 Task: Reset the filters.
Action: Mouse moved to (27, 149)
Screenshot: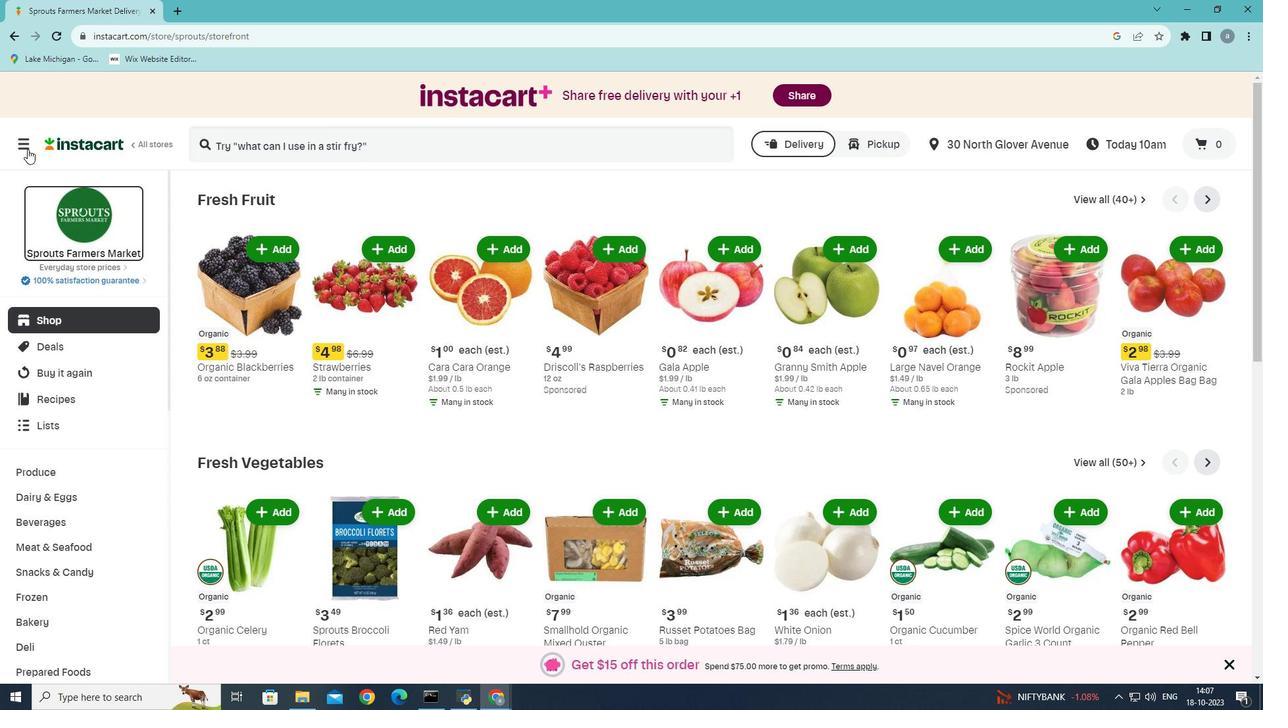 
Action: Mouse pressed left at (27, 149)
Screenshot: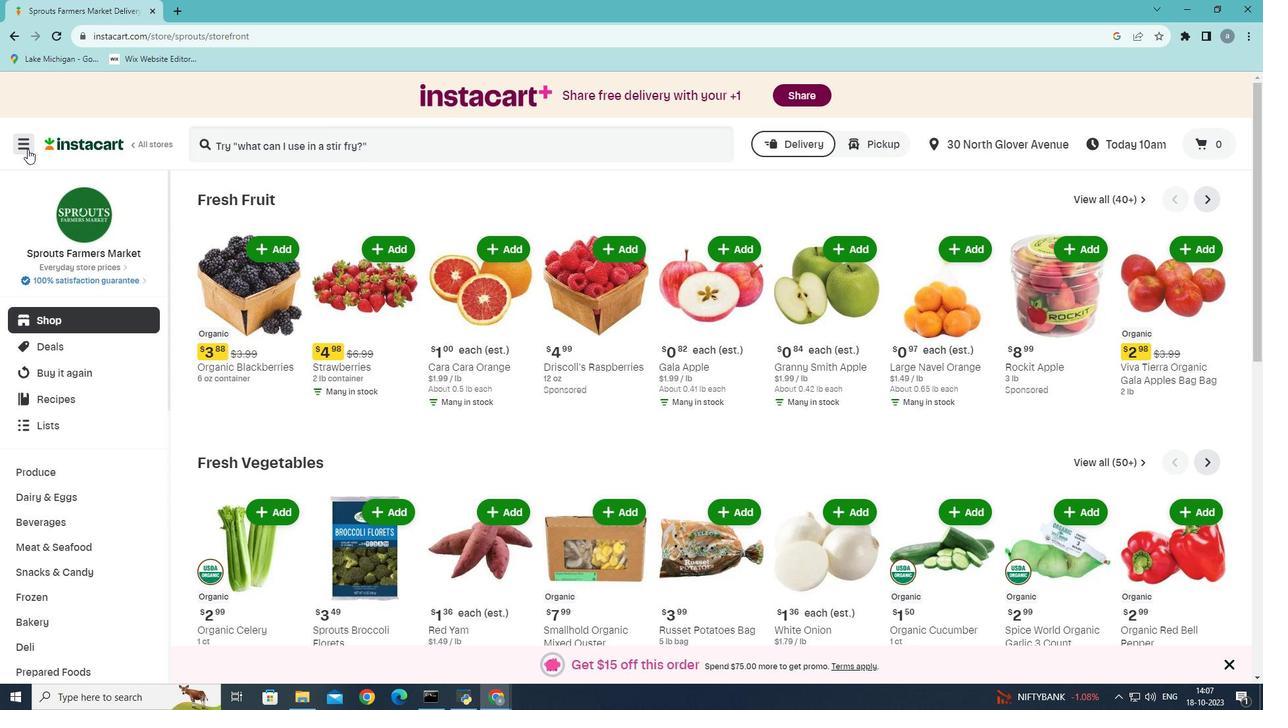
Action: Mouse moved to (63, 380)
Screenshot: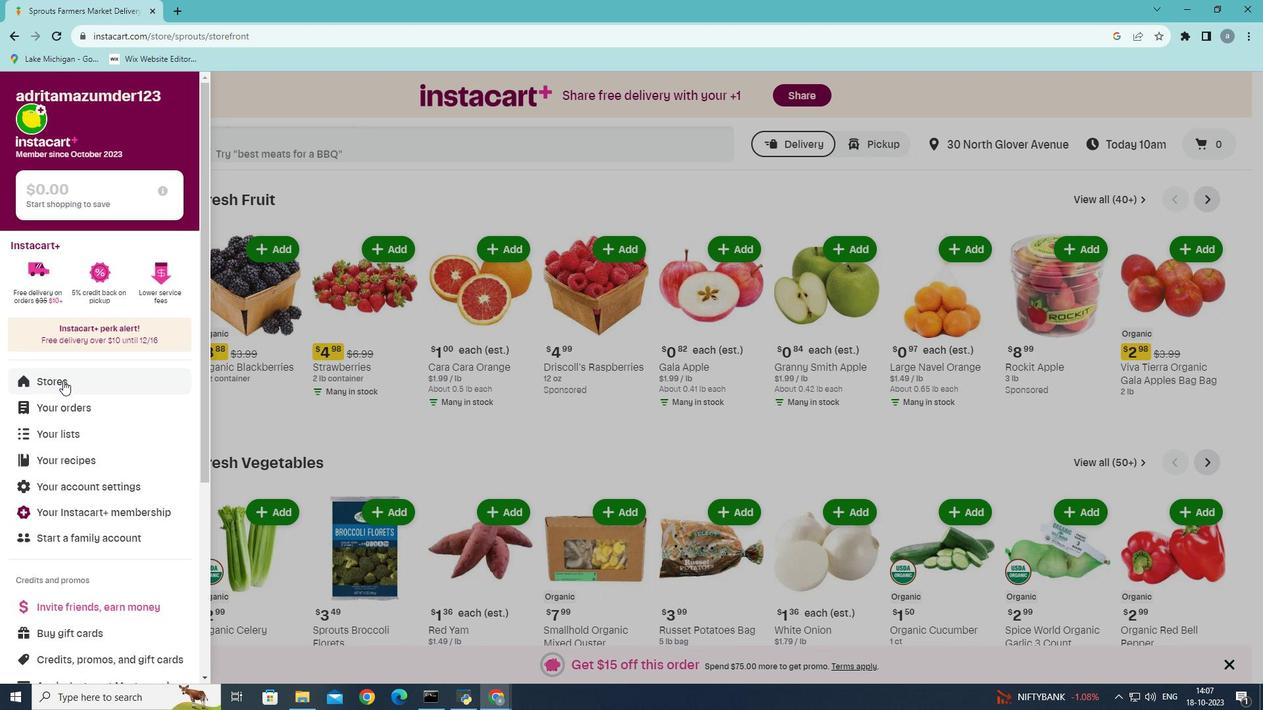 
Action: Mouse pressed left at (63, 380)
Screenshot: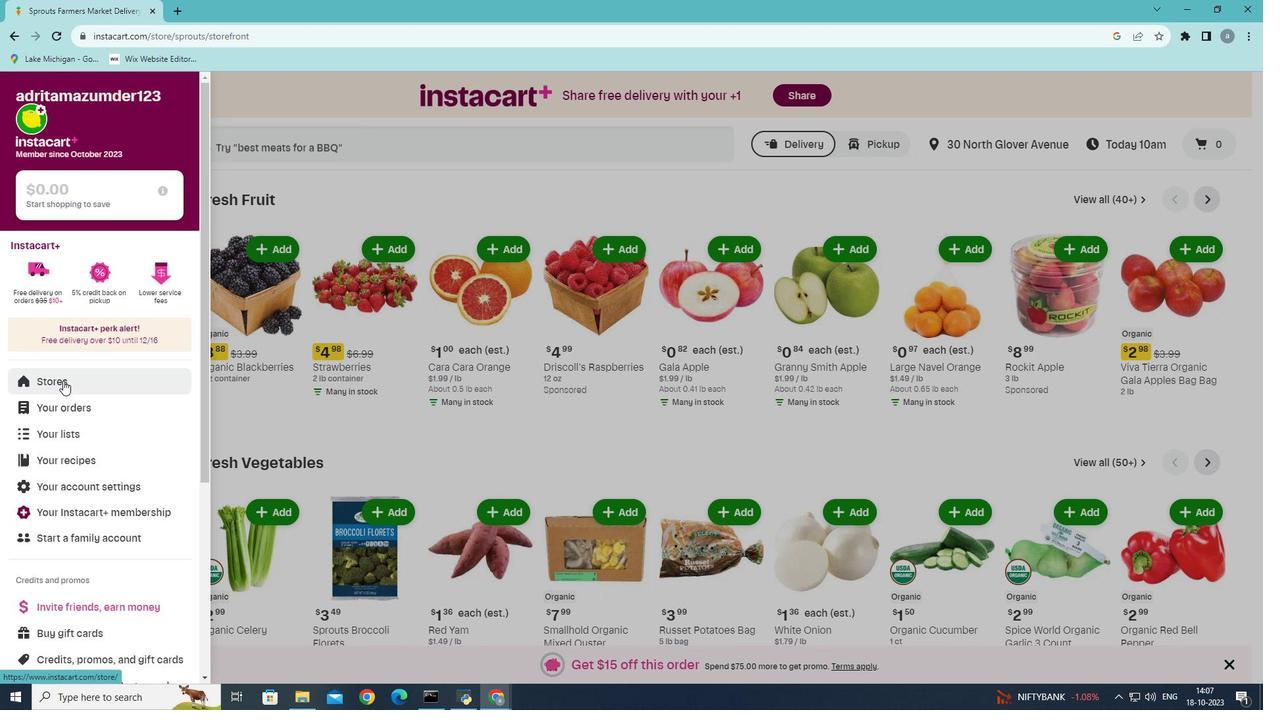 
Action: Mouse moved to (298, 151)
Screenshot: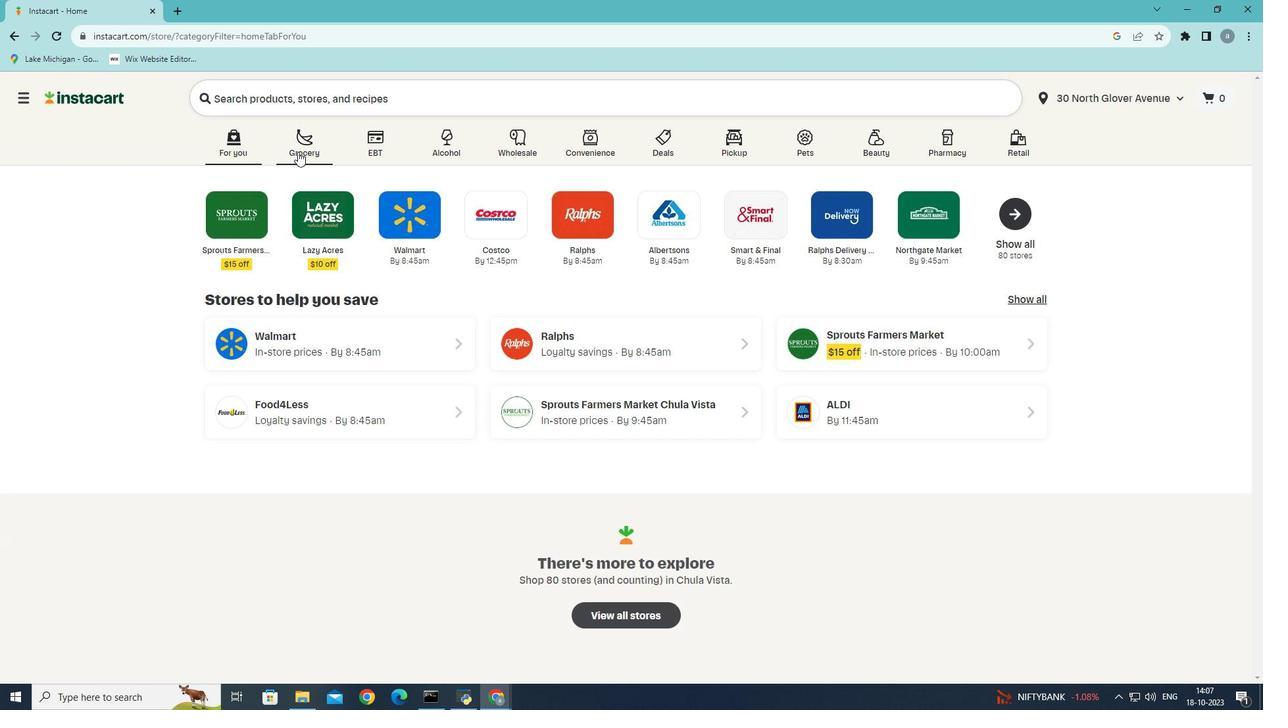 
Action: Mouse pressed left at (298, 151)
Screenshot: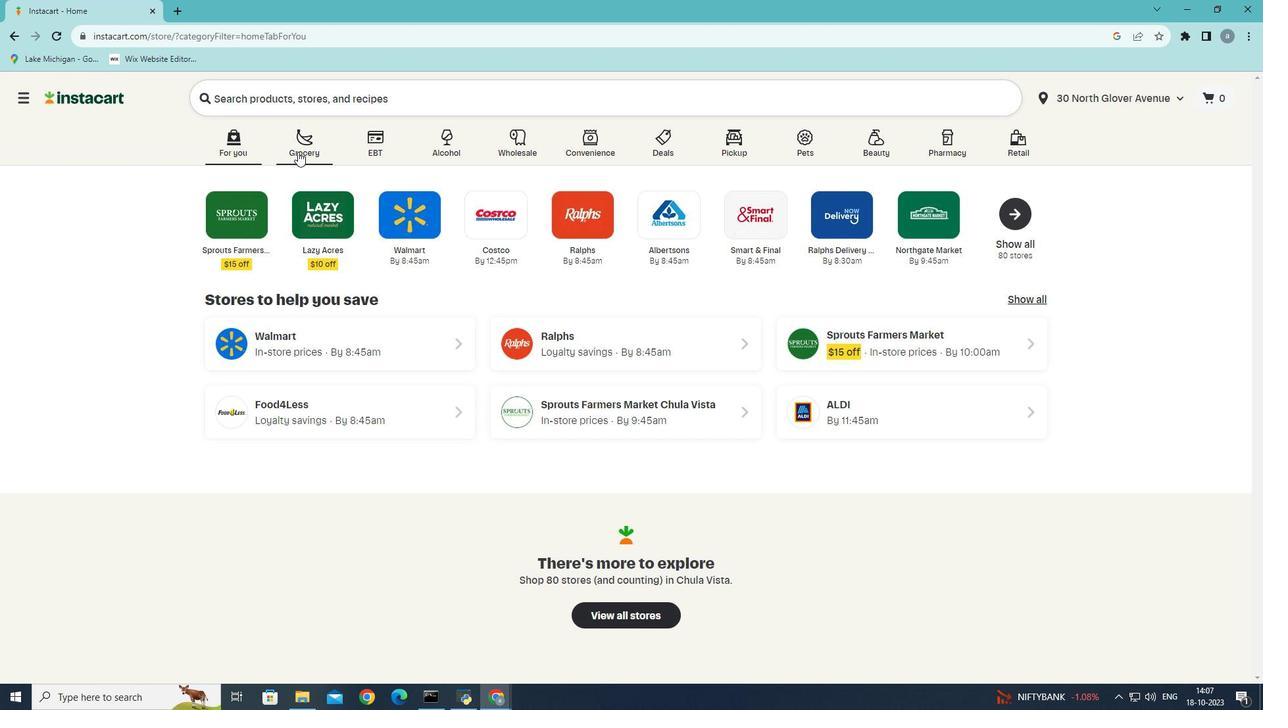
Action: Mouse moved to (315, 381)
Screenshot: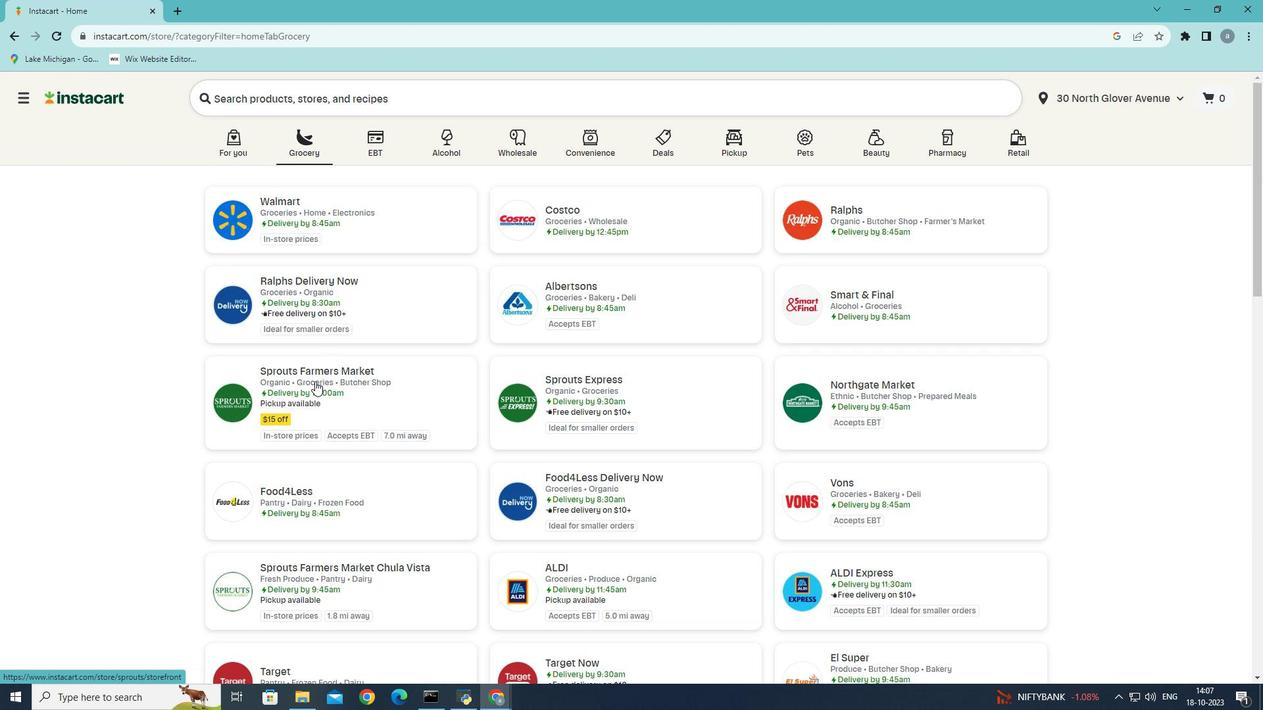 
Action: Mouse pressed left at (315, 381)
Screenshot: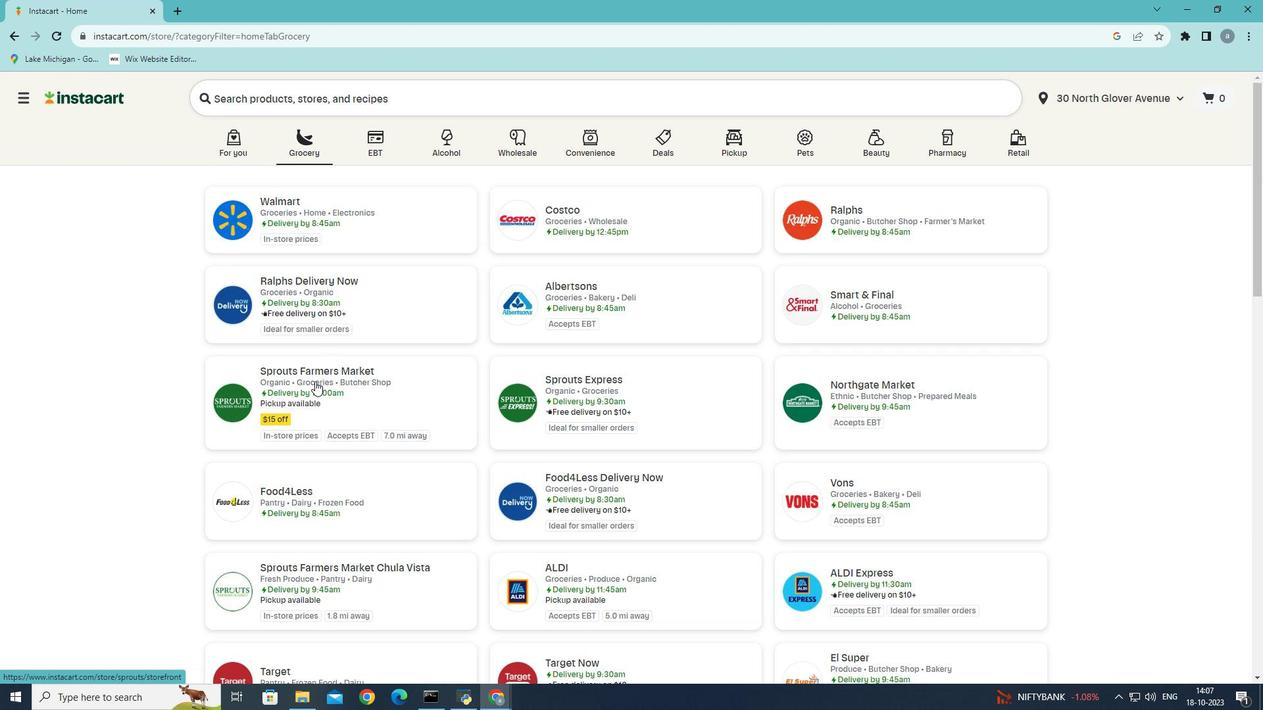 
Action: Mouse moved to (55, 542)
Screenshot: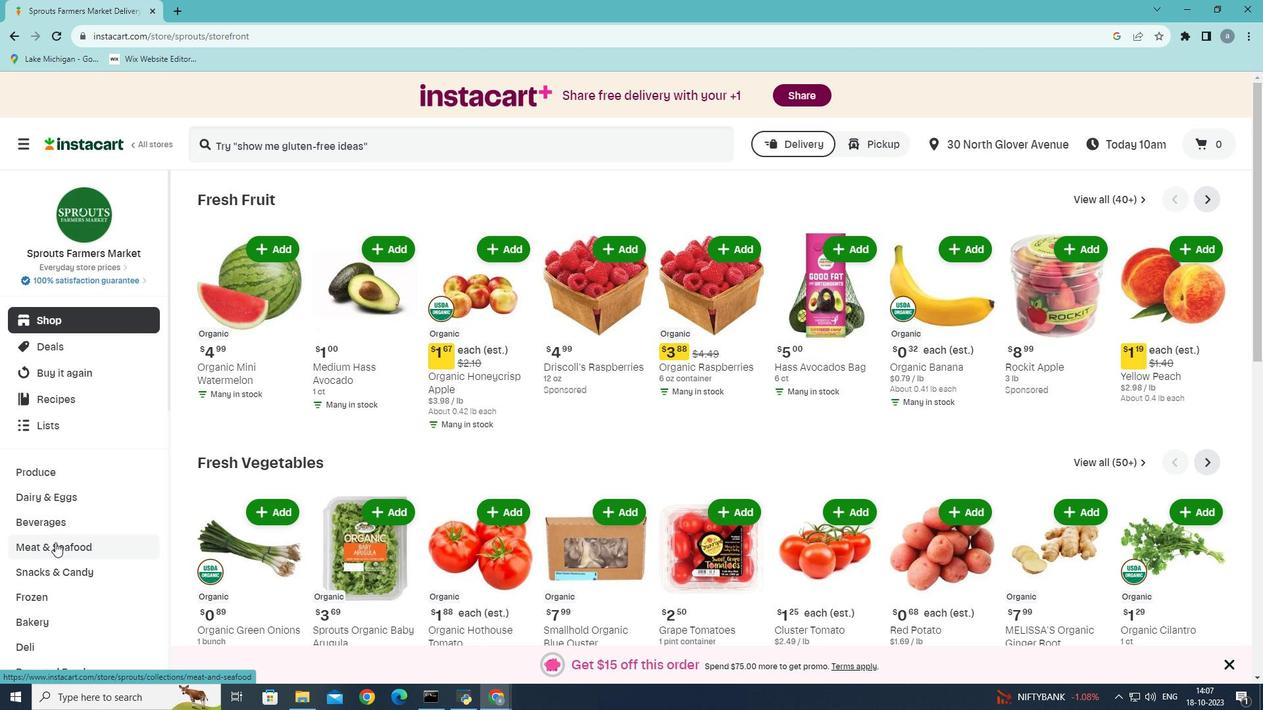 
Action: Mouse pressed left at (55, 542)
Screenshot: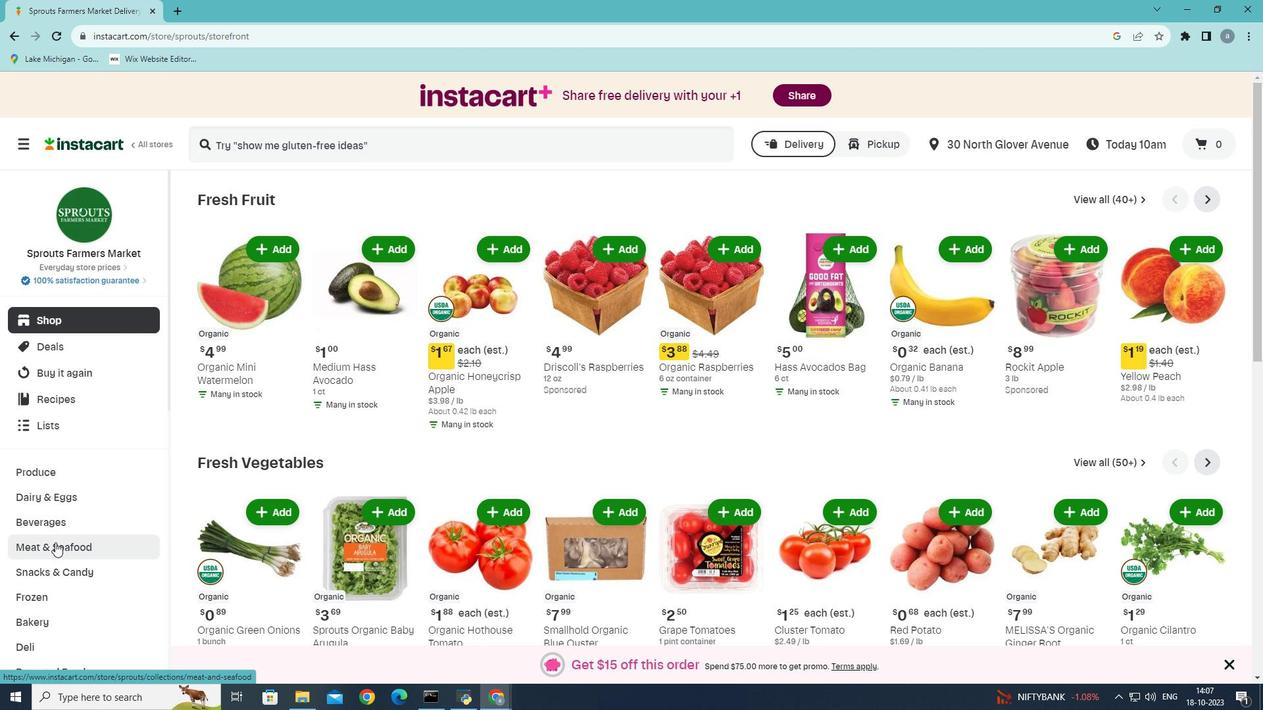 
Action: Mouse moved to (477, 227)
Screenshot: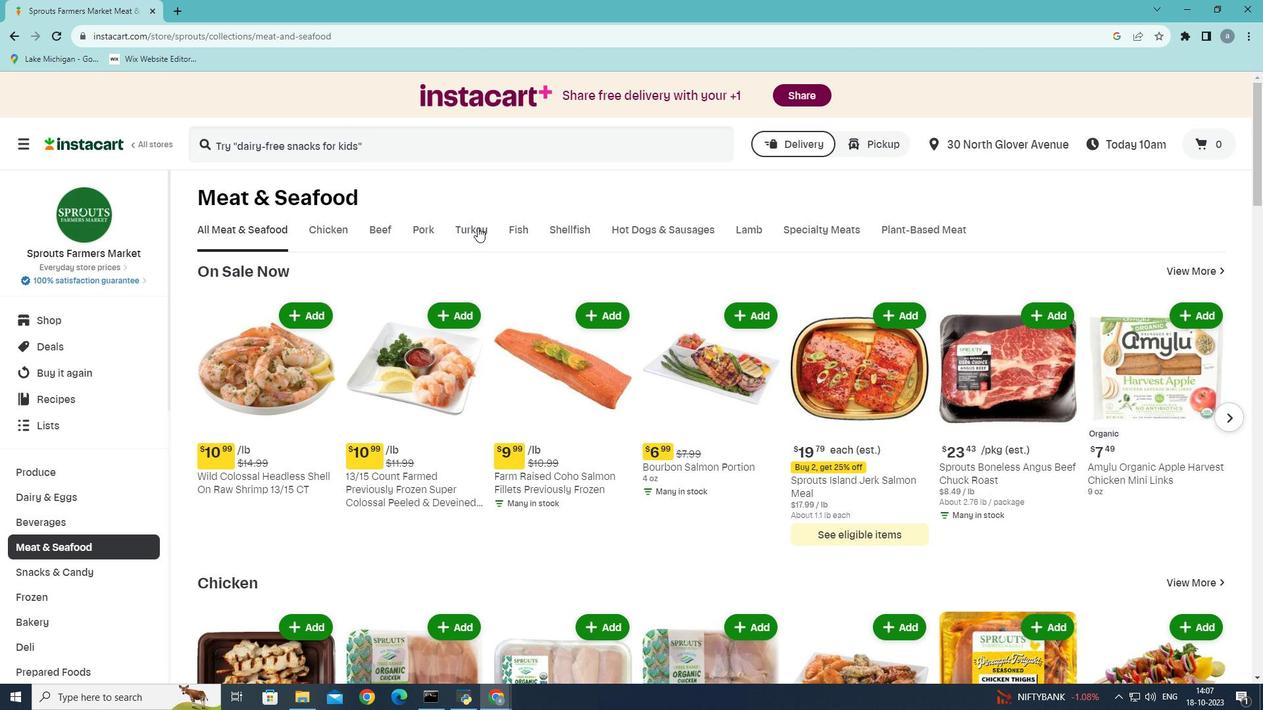 
Action: Mouse pressed left at (477, 227)
Screenshot: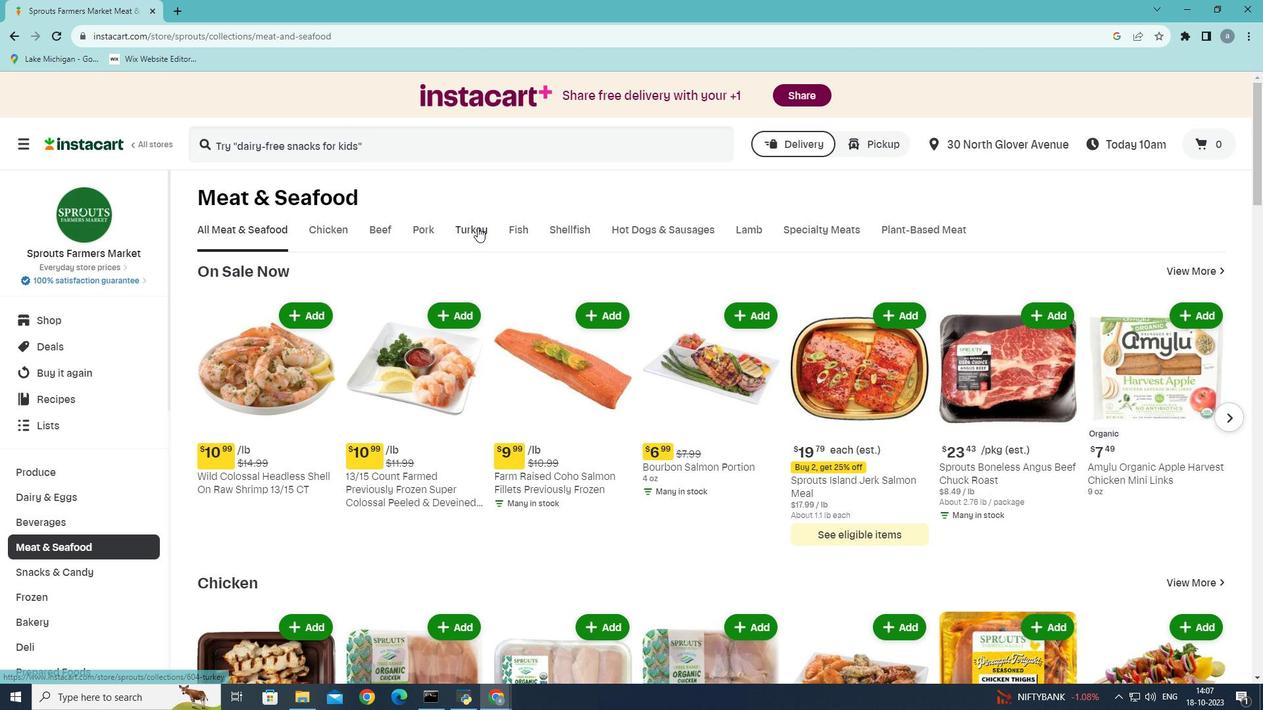 
Action: Mouse moved to (301, 291)
Screenshot: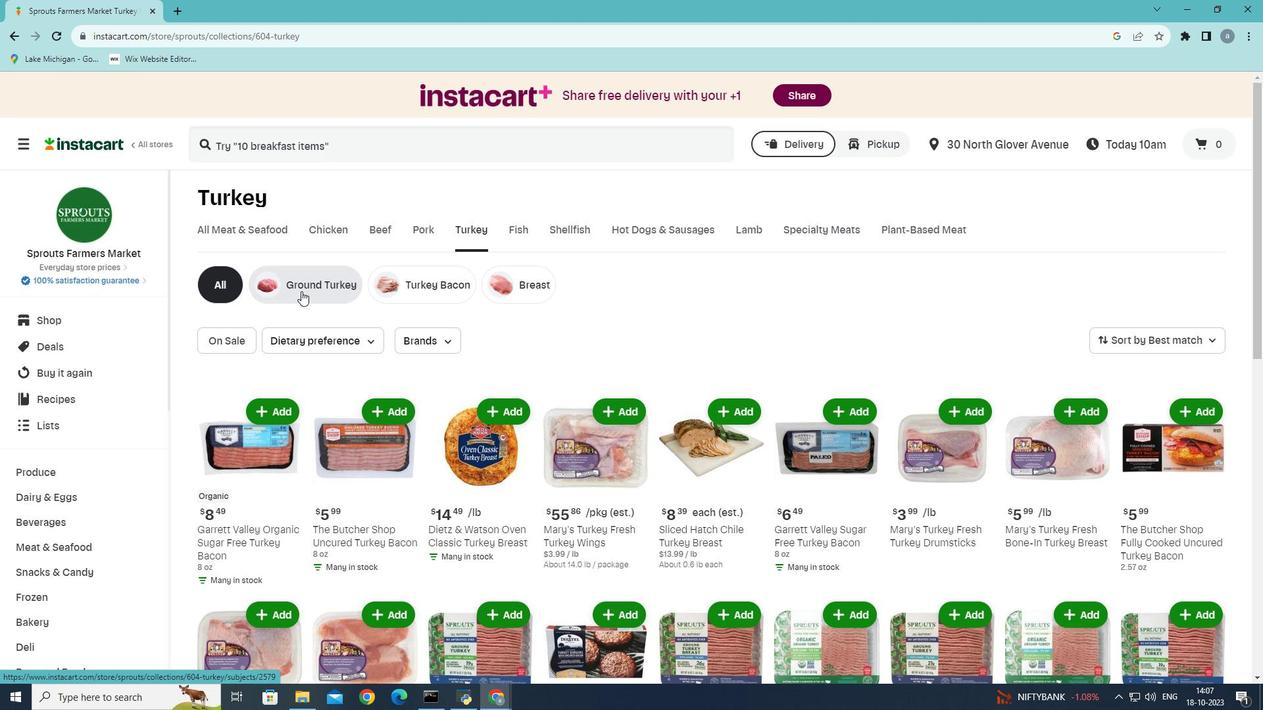 
Action: Mouse pressed left at (301, 291)
Screenshot: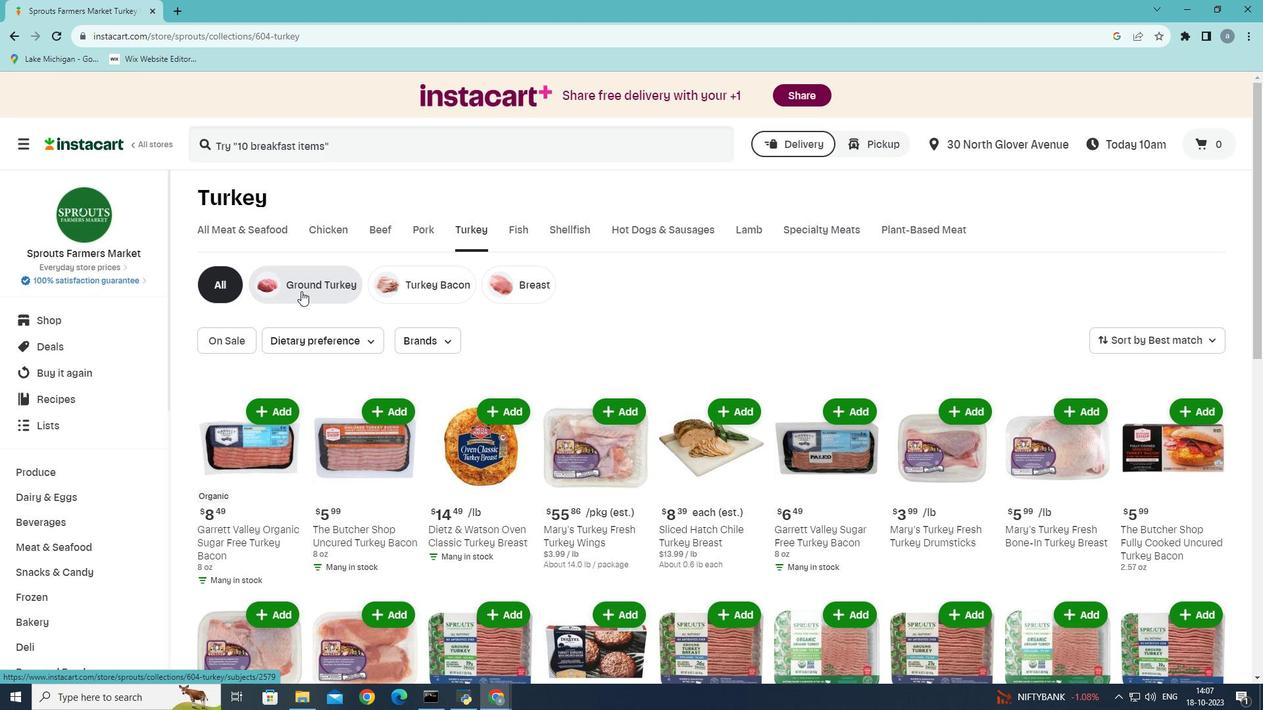 
Action: Mouse moved to (446, 344)
Screenshot: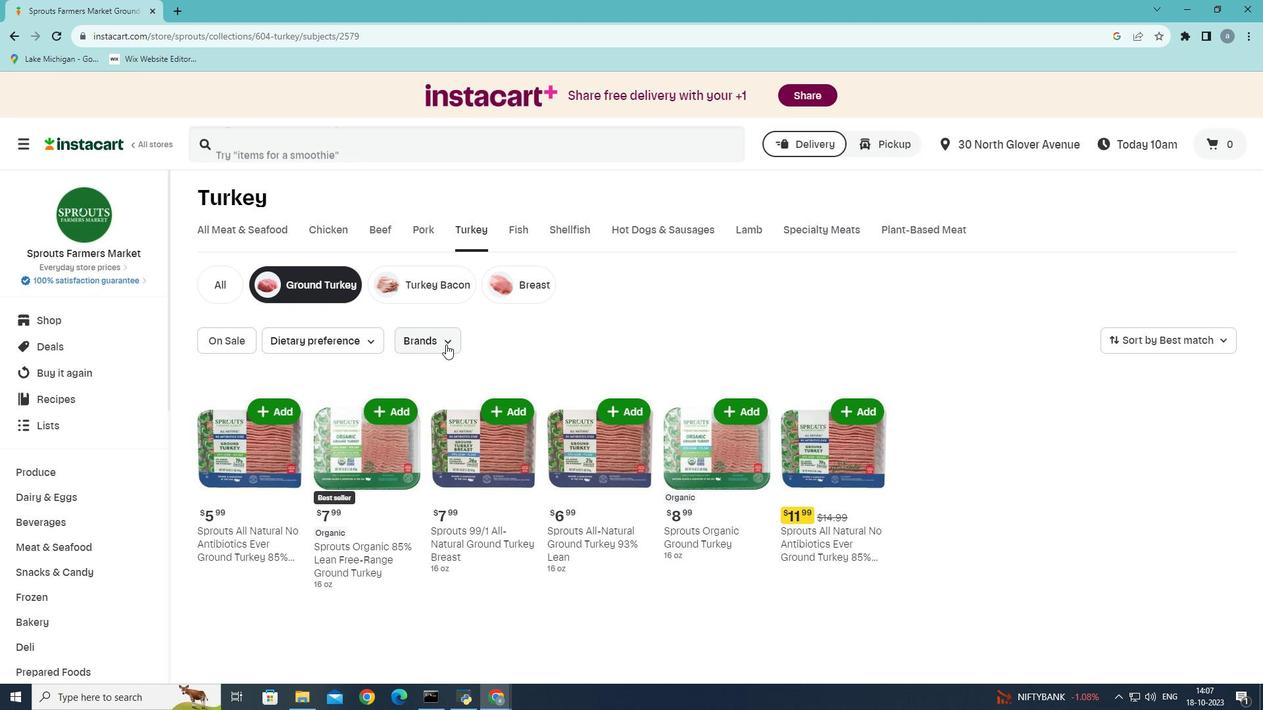 
Action: Mouse pressed left at (446, 344)
Screenshot: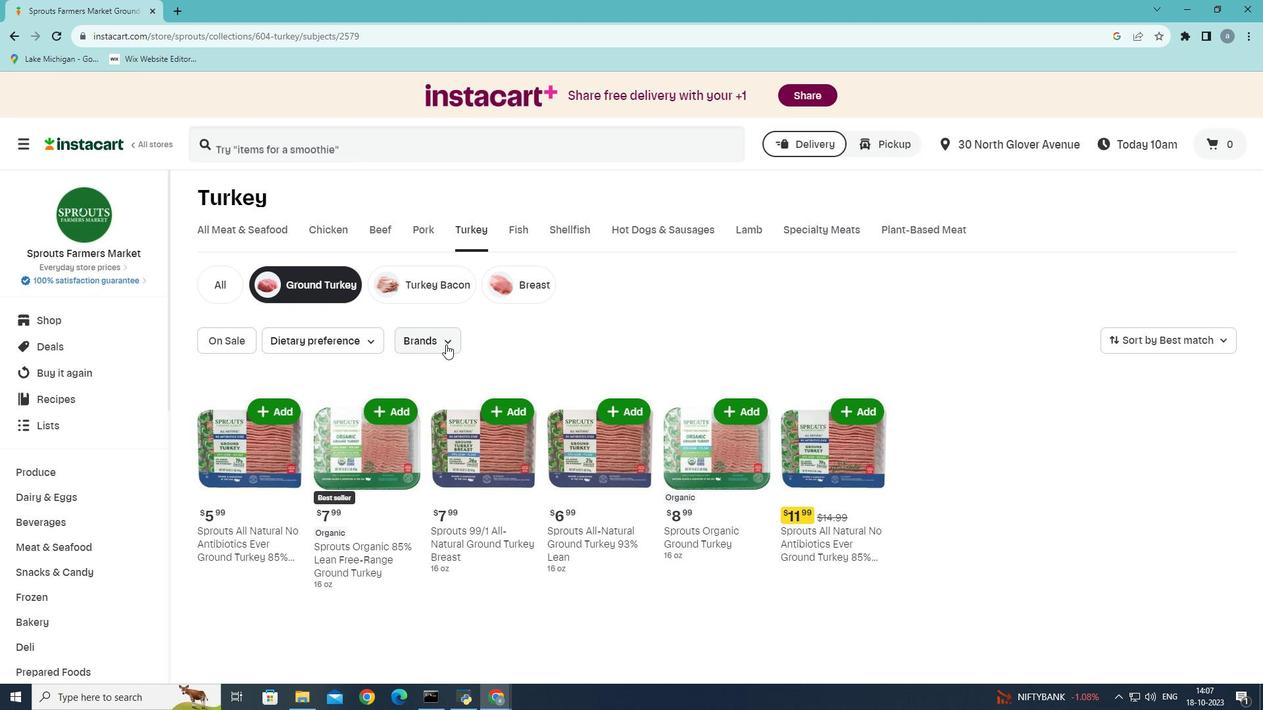 
Action: Mouse moved to (453, 417)
Screenshot: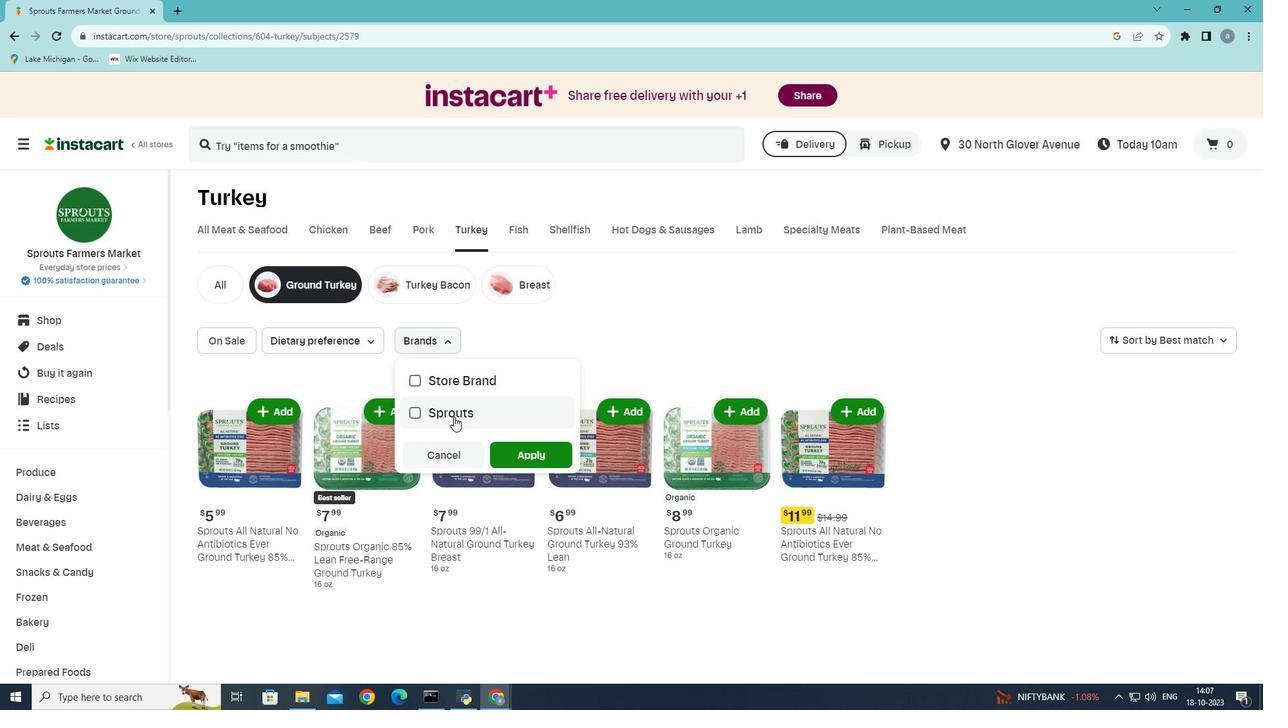 
Action: Mouse pressed left at (453, 417)
Screenshot: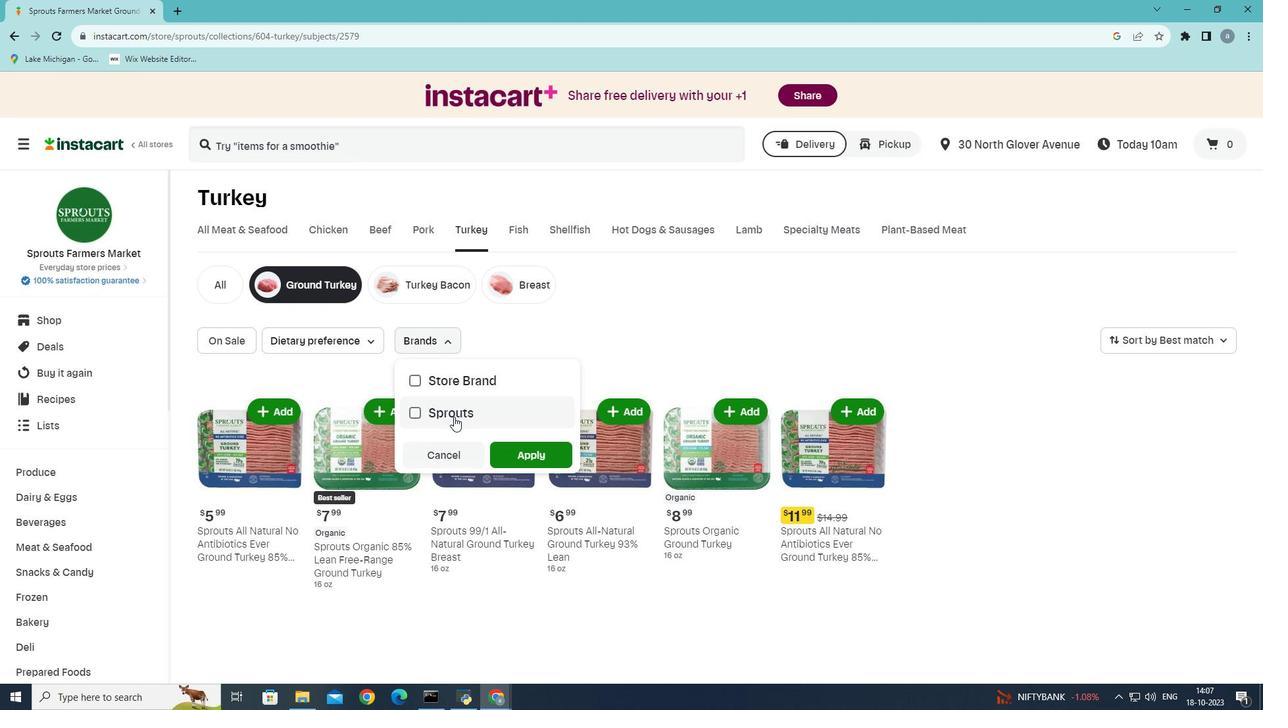 
Action: Mouse moved to (537, 459)
Screenshot: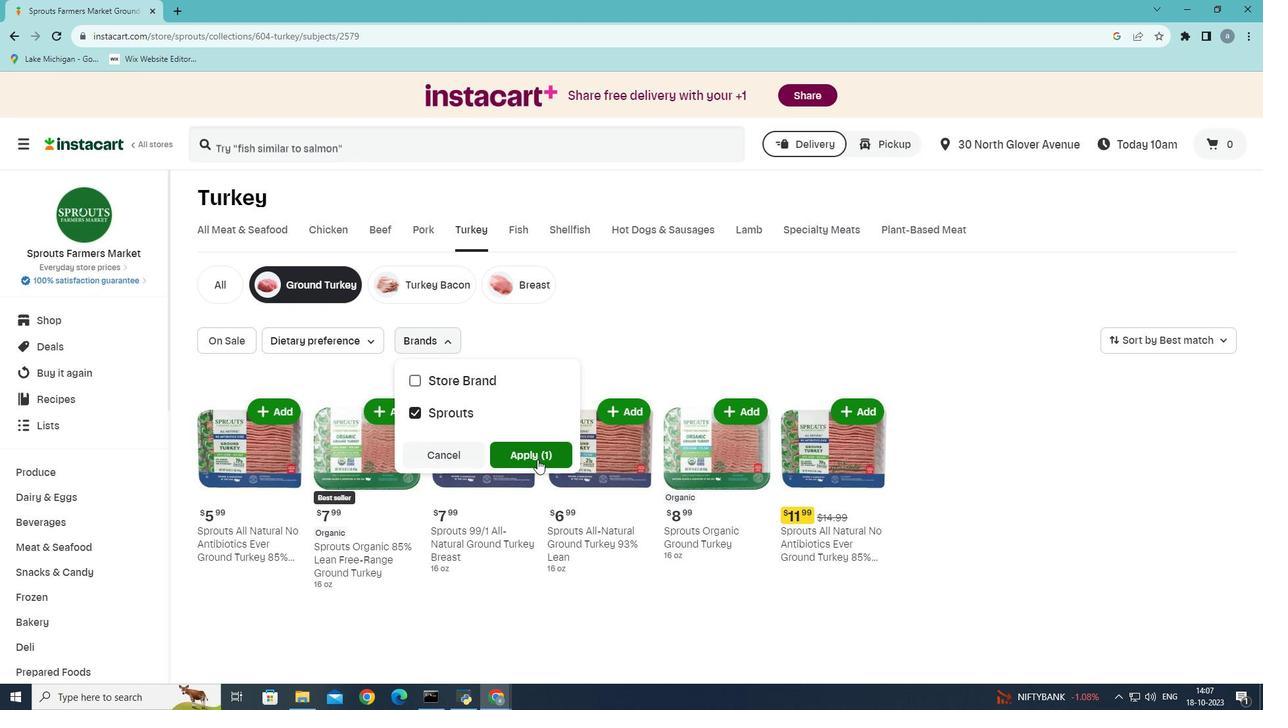 
Action: Mouse pressed left at (537, 459)
Screenshot: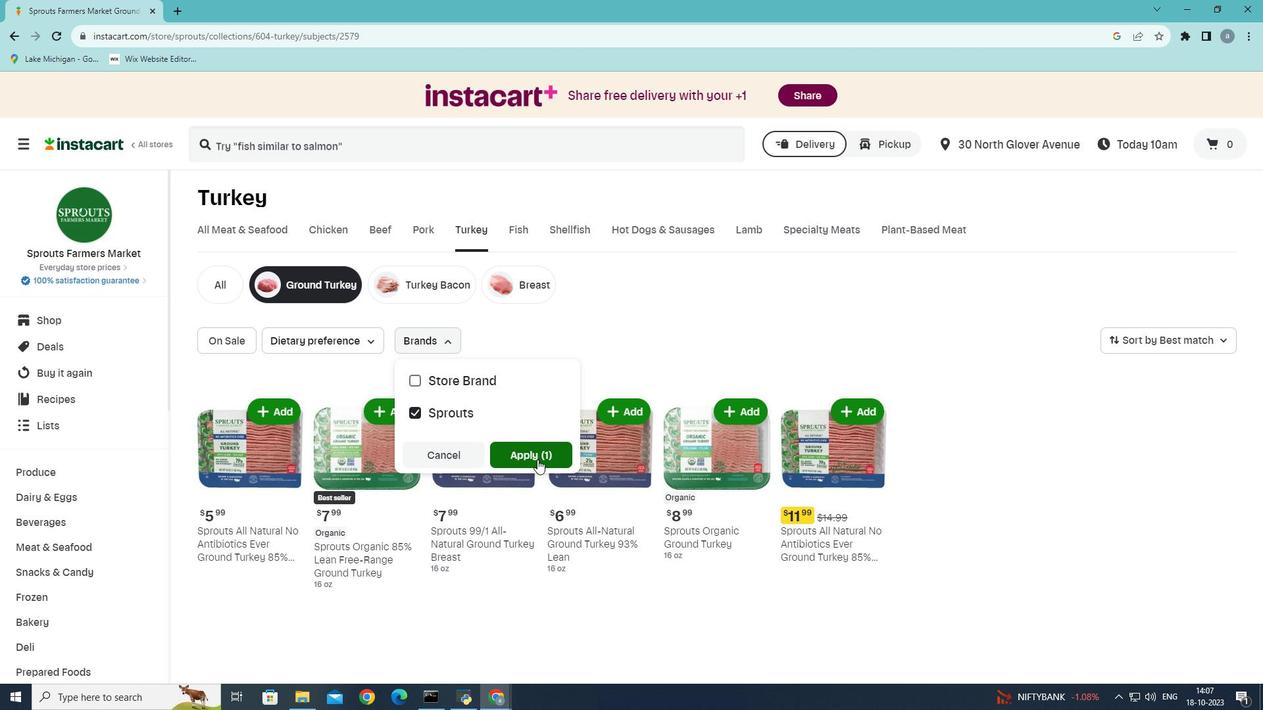 
Action: Mouse moved to (498, 344)
Screenshot: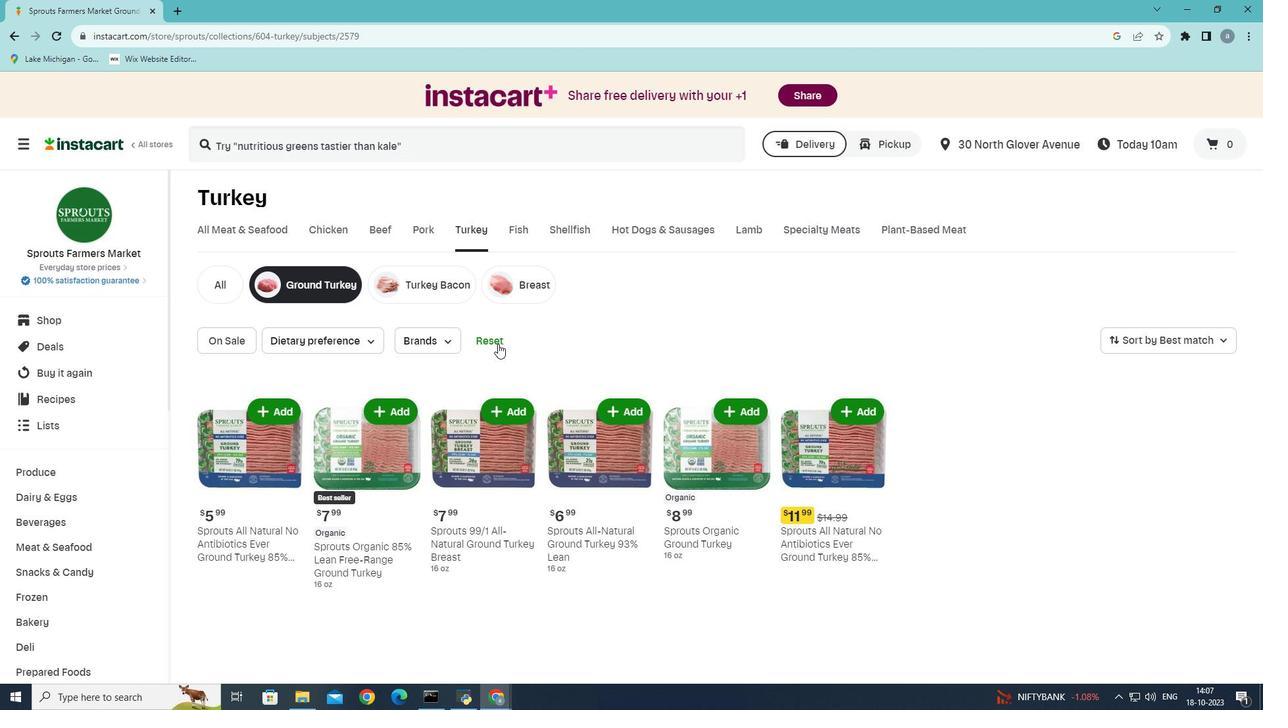 
Action: Mouse pressed left at (498, 344)
Screenshot: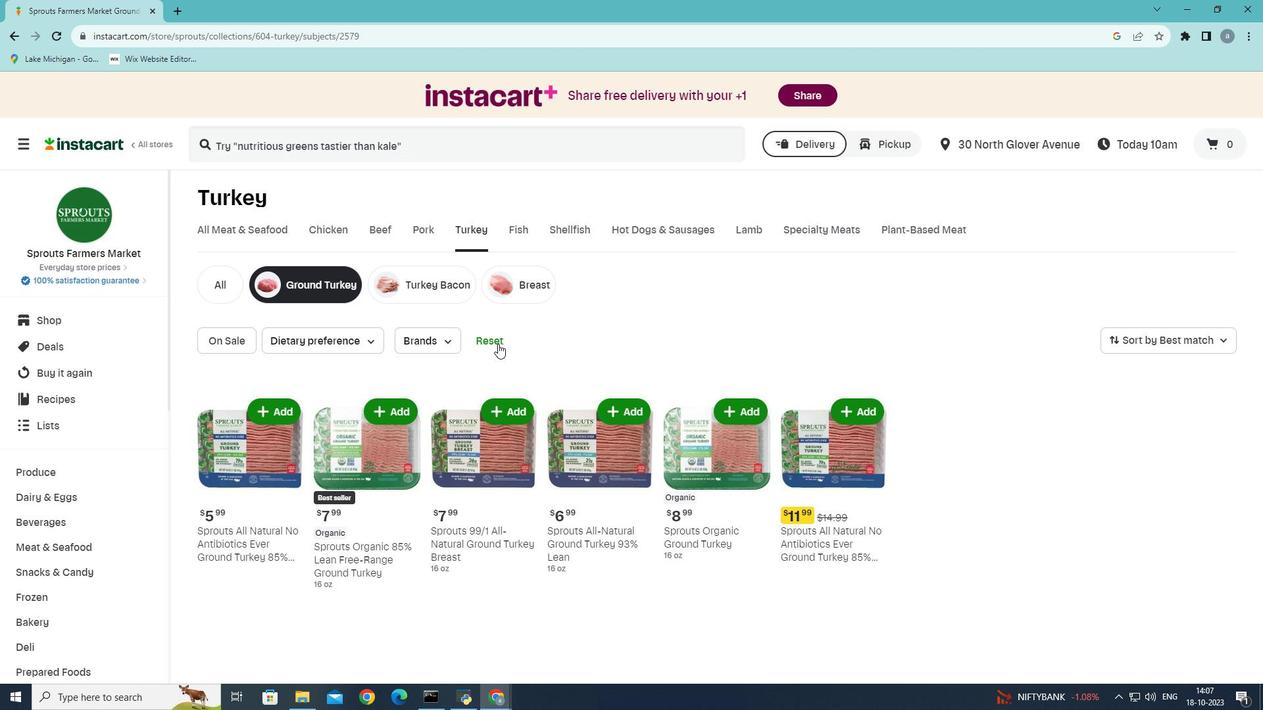 
